 Task: Check for job postings on the page of Apple
Action: Mouse moved to (639, 132)
Screenshot: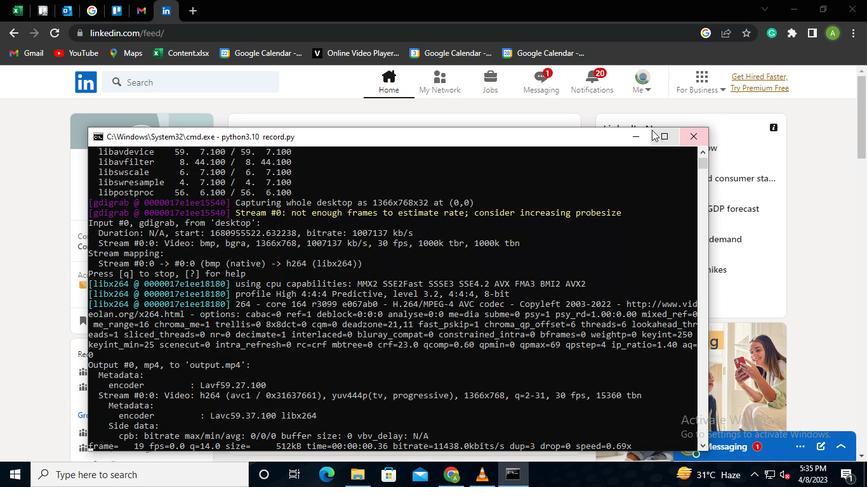 
Action: Mouse pressed left at (639, 132)
Screenshot: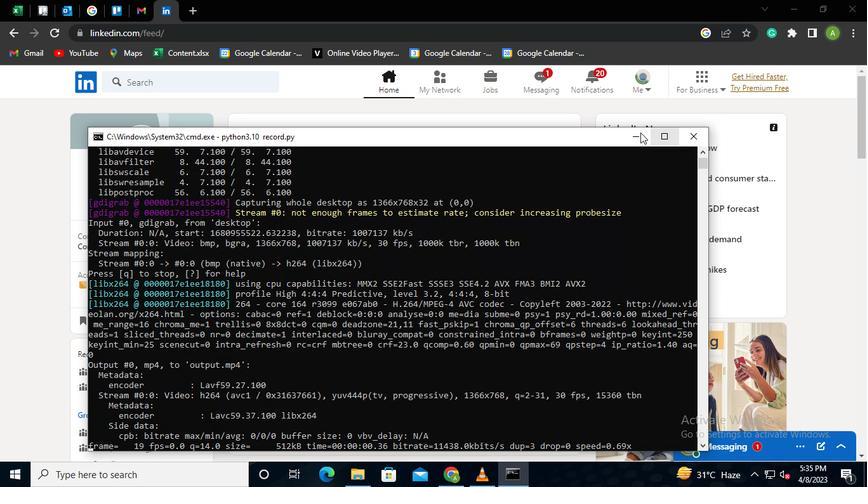 
Action: Mouse moved to (184, 83)
Screenshot: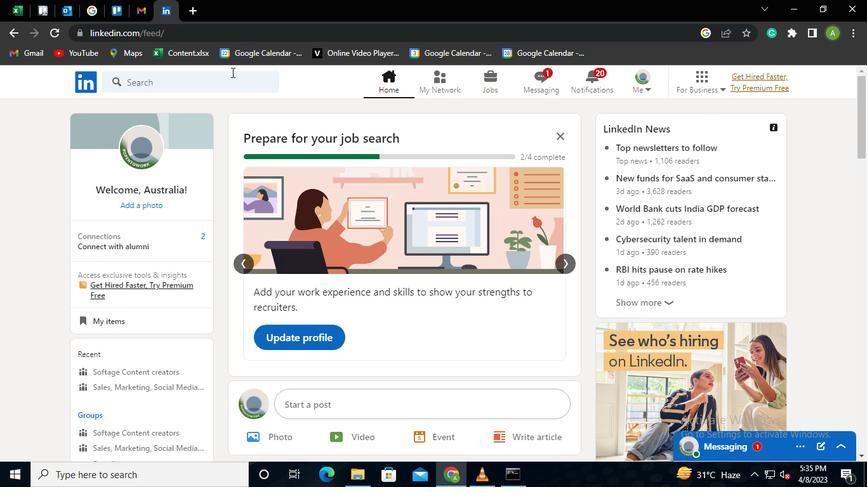 
Action: Mouse pressed left at (184, 83)
Screenshot: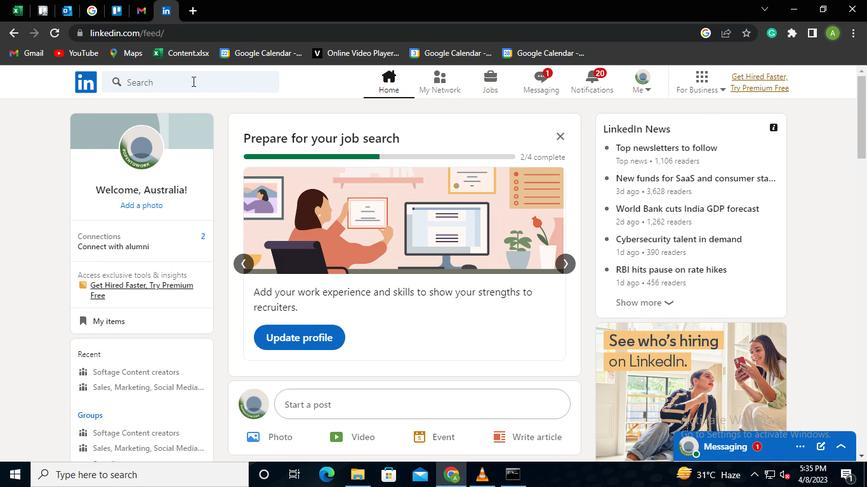 
Action: Mouse moved to (123, 147)
Screenshot: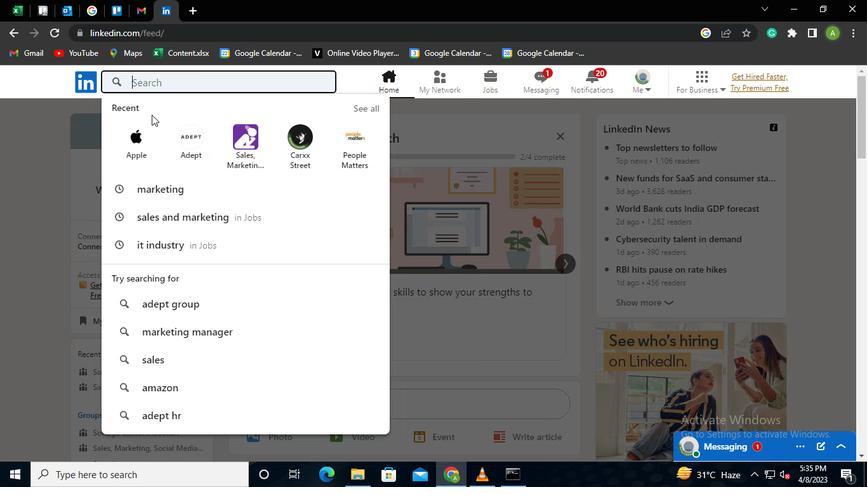 
Action: Mouse pressed left at (123, 147)
Screenshot: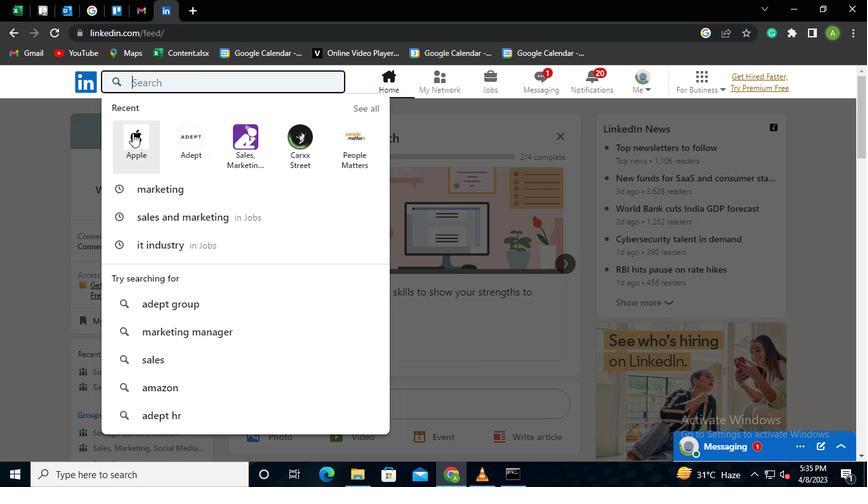 
Action: Mouse moved to (337, 151)
Screenshot: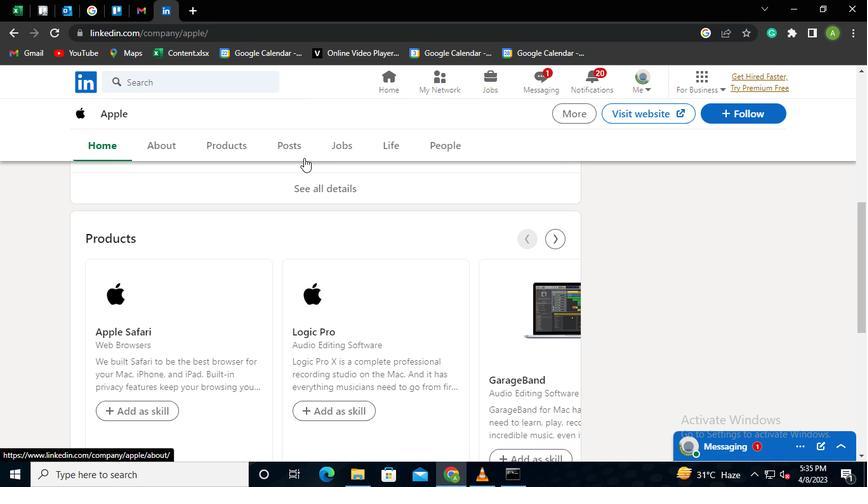 
Action: Mouse pressed left at (337, 151)
Screenshot: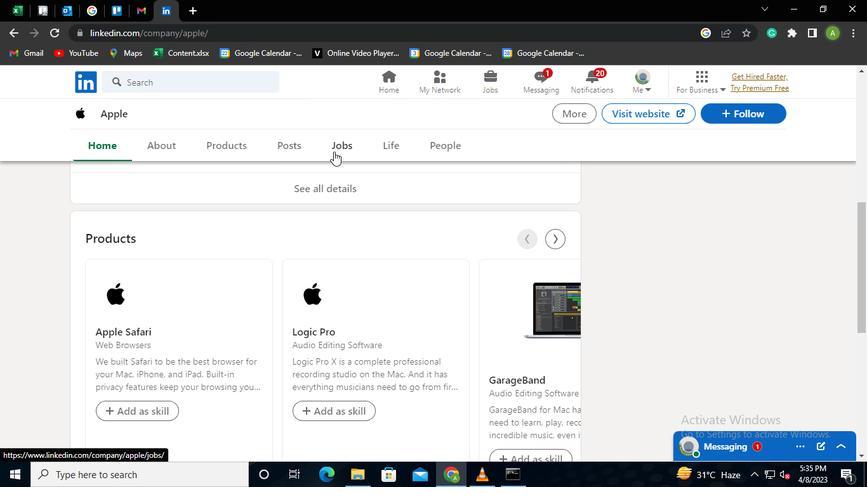
Action: Mouse moved to (321, 305)
Screenshot: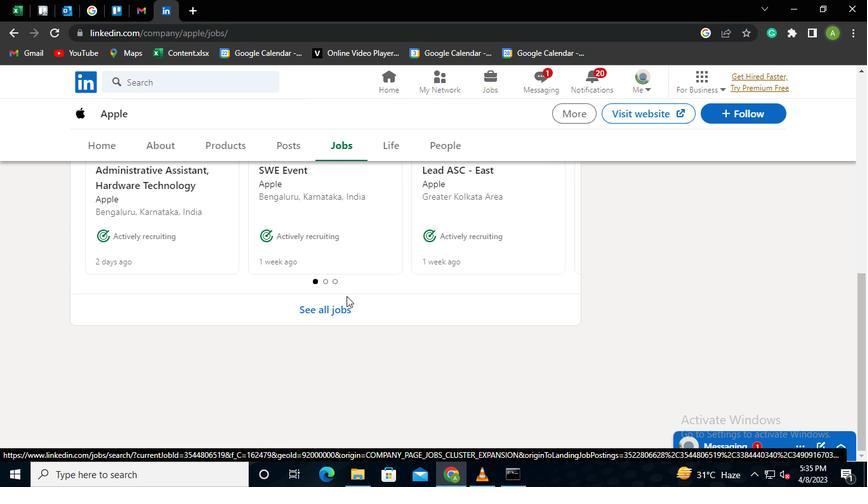 
Action: Mouse pressed left at (321, 305)
Screenshot: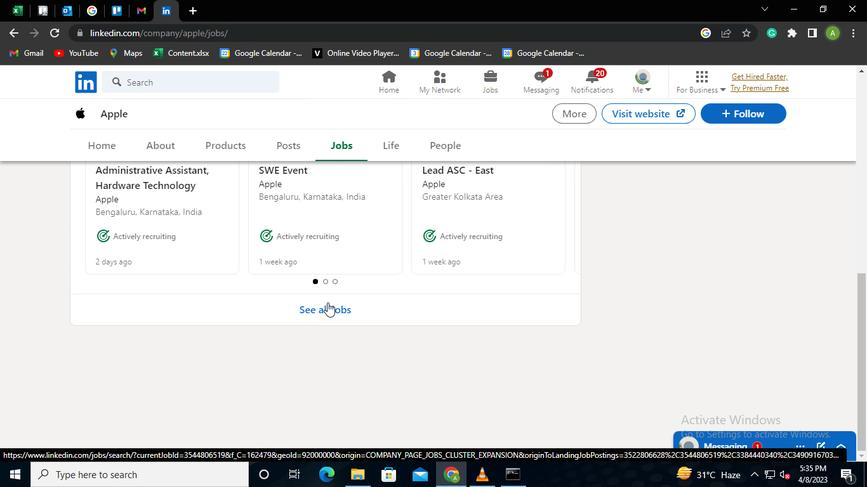 
Action: Mouse moved to (501, 481)
Screenshot: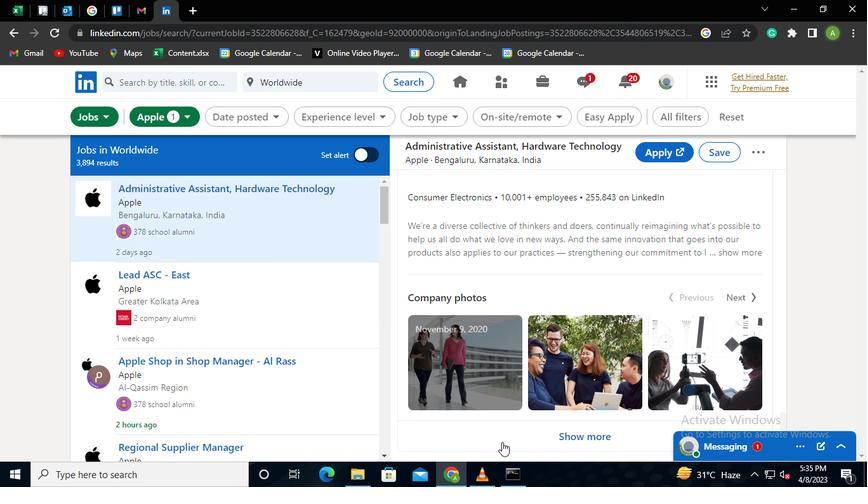 
Action: Mouse pressed left at (501, 481)
Screenshot: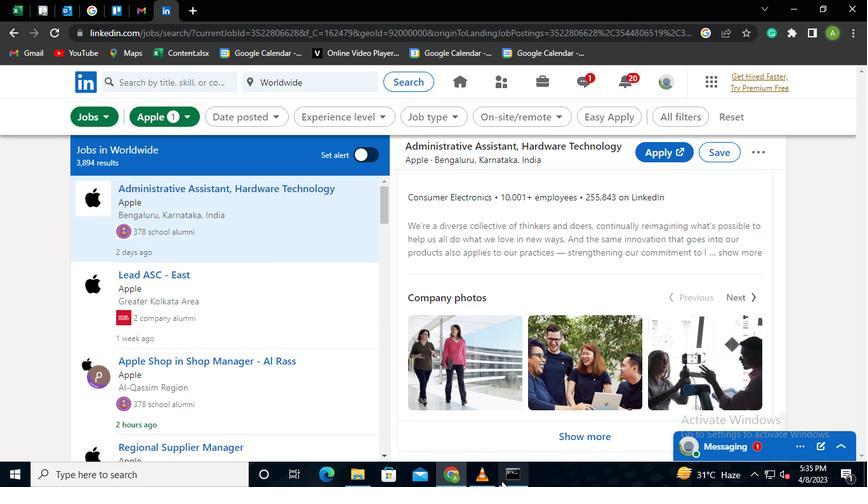 
Action: Mouse moved to (701, 132)
Screenshot: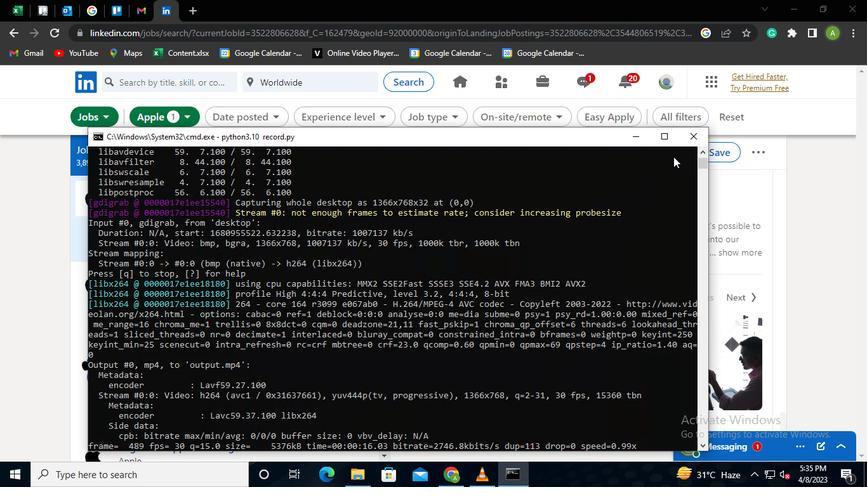 
Action: Mouse pressed left at (701, 132)
Screenshot: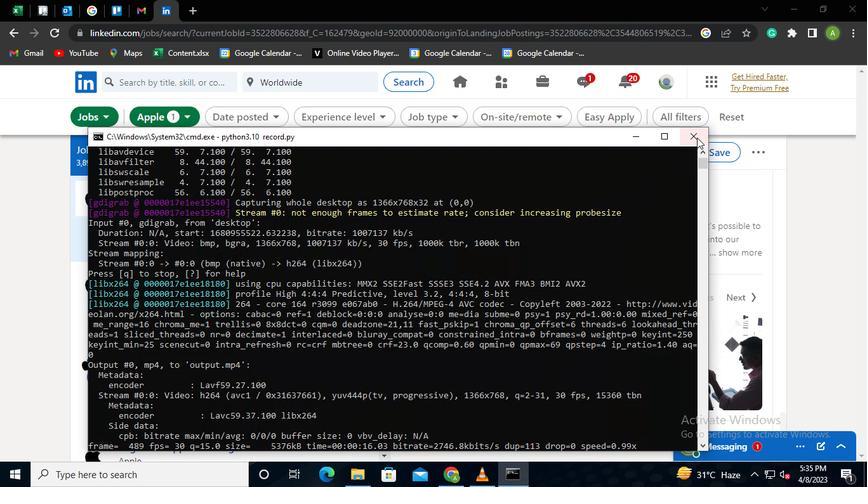 
